 Task: Sort the products in the category "Soup, Salads & Sandwiches" by unit price (low first).
Action: Mouse moved to (254, 109)
Screenshot: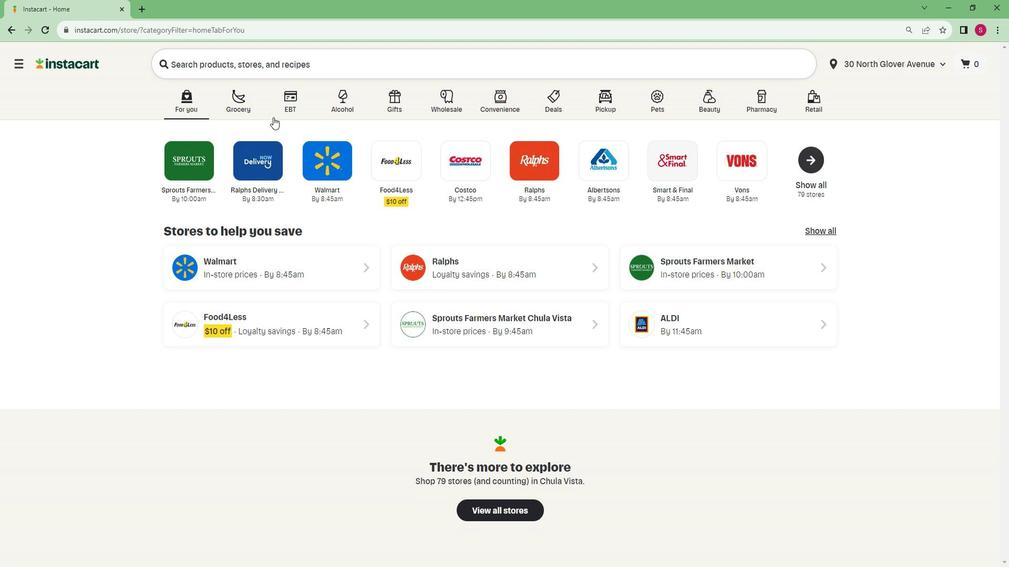 
Action: Mouse pressed left at (254, 109)
Screenshot: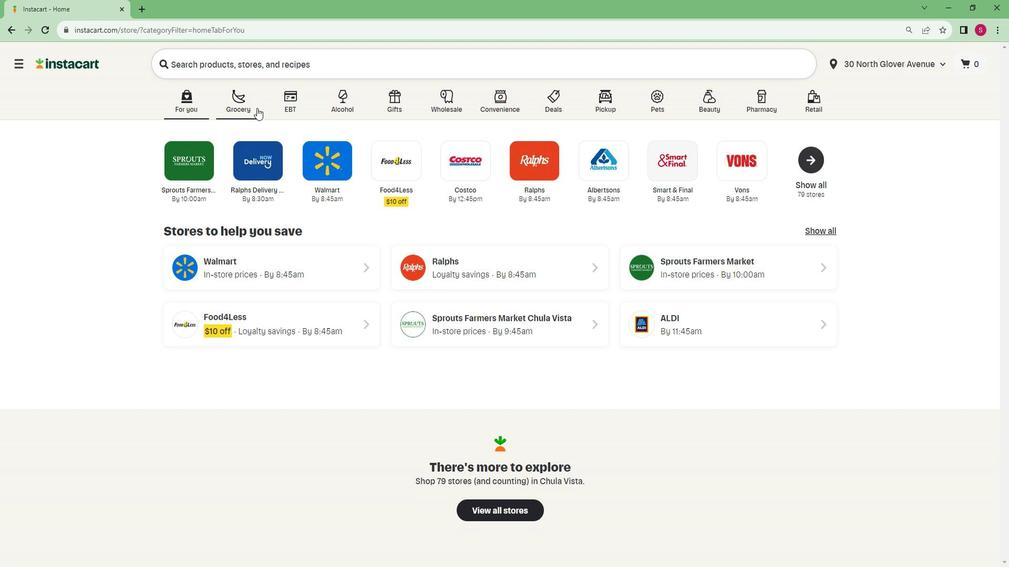 
Action: Mouse moved to (248, 298)
Screenshot: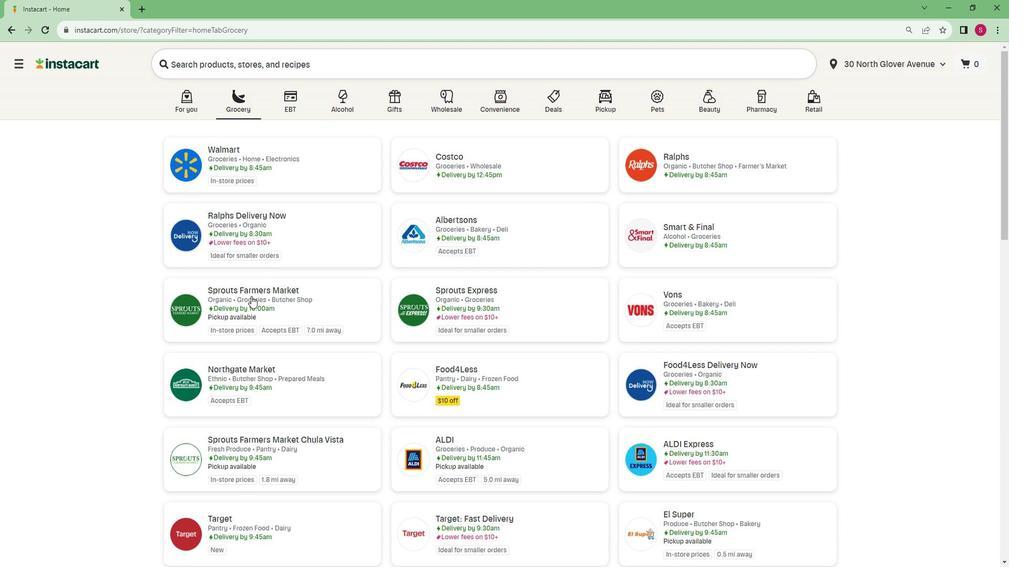 
Action: Mouse pressed left at (248, 298)
Screenshot: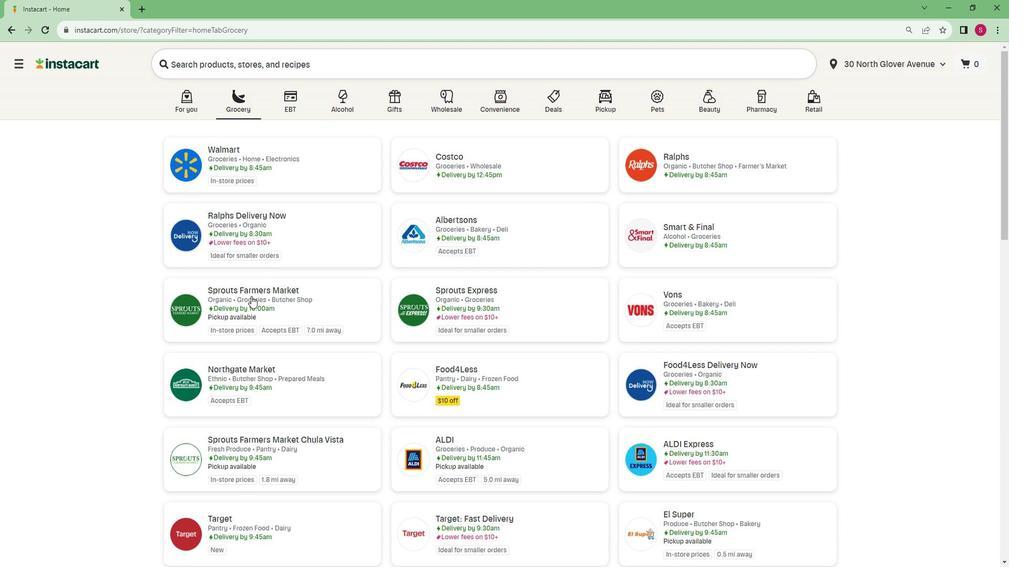 
Action: Mouse moved to (119, 442)
Screenshot: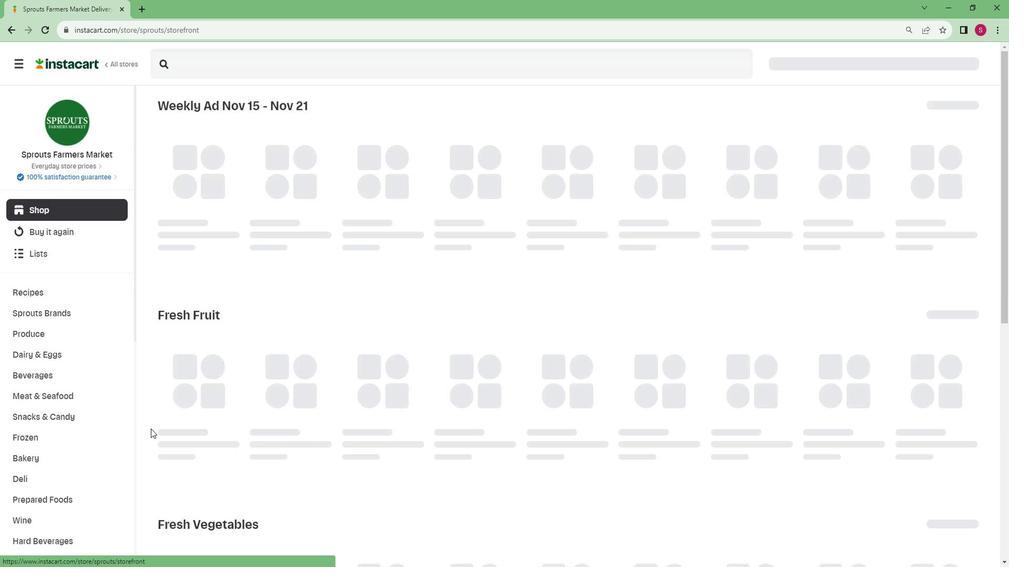 
Action: Mouse scrolled (119, 442) with delta (0, 0)
Screenshot: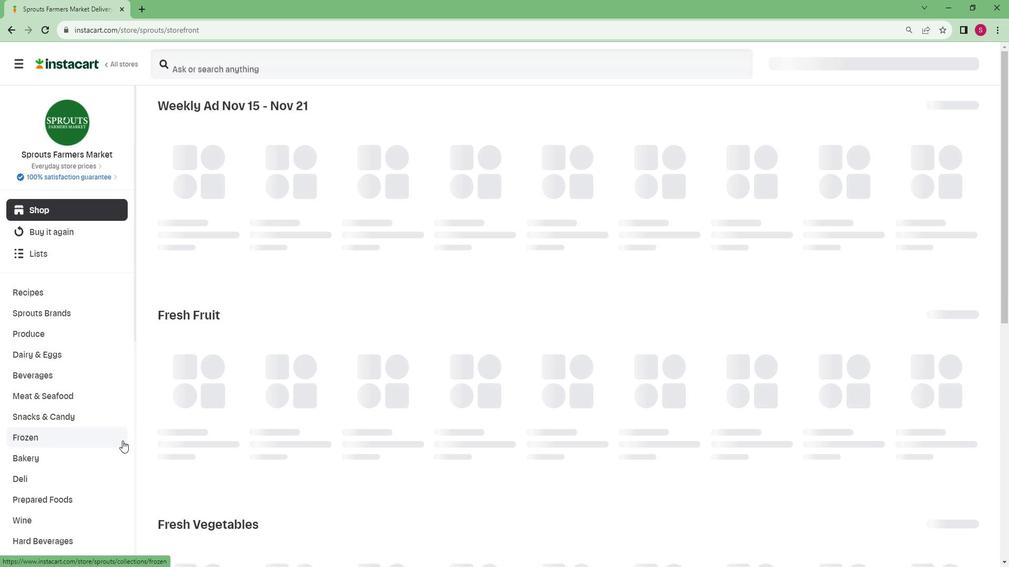 
Action: Mouse scrolled (119, 442) with delta (0, 0)
Screenshot: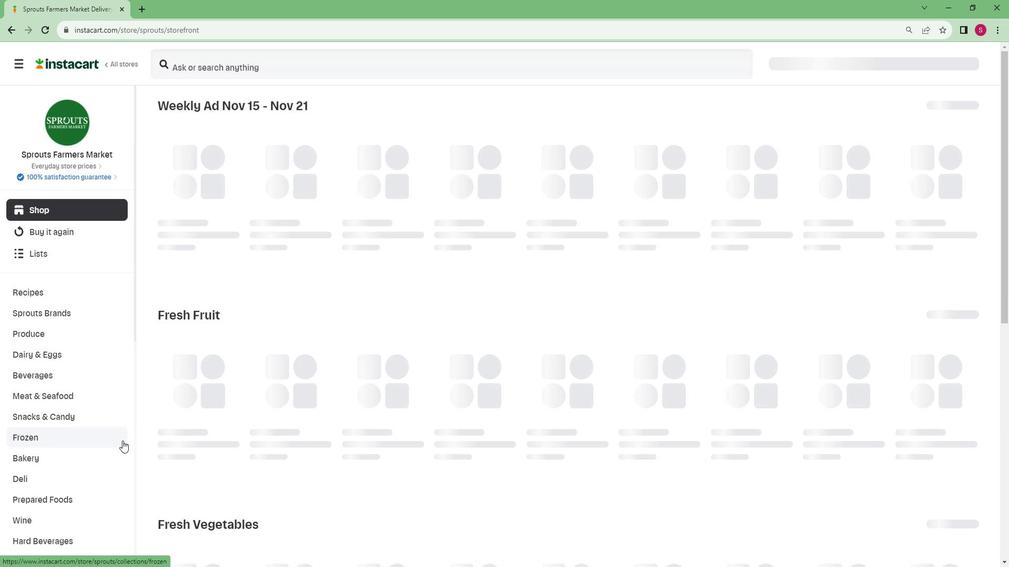 
Action: Mouse scrolled (119, 442) with delta (0, 0)
Screenshot: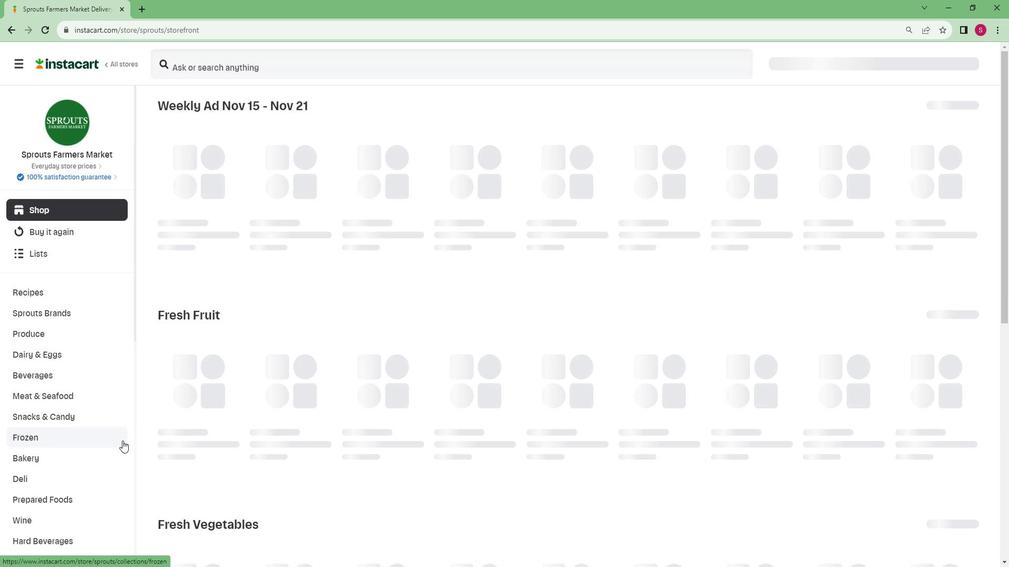 
Action: Mouse scrolled (119, 442) with delta (0, 0)
Screenshot: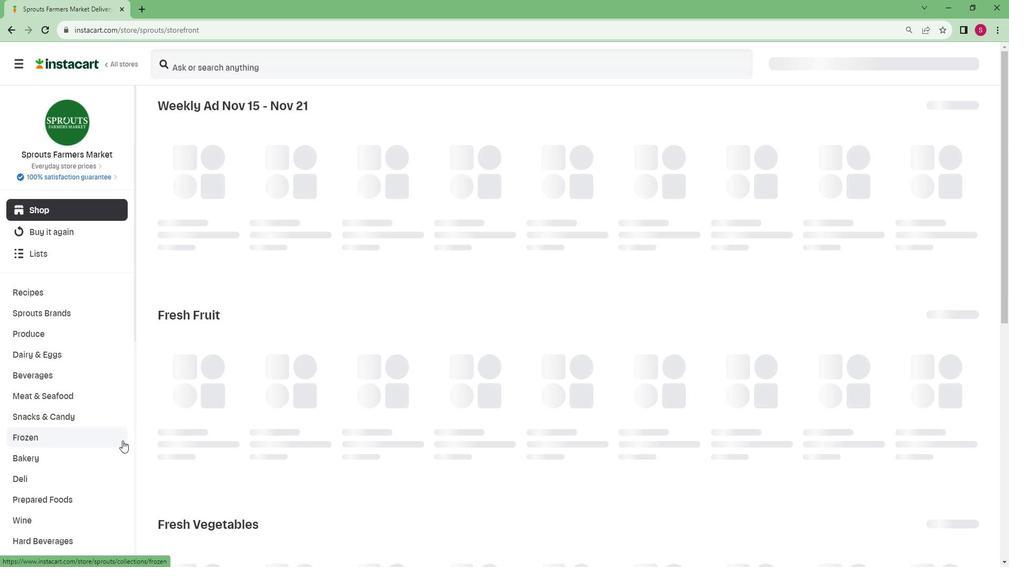 
Action: Mouse moved to (118, 443)
Screenshot: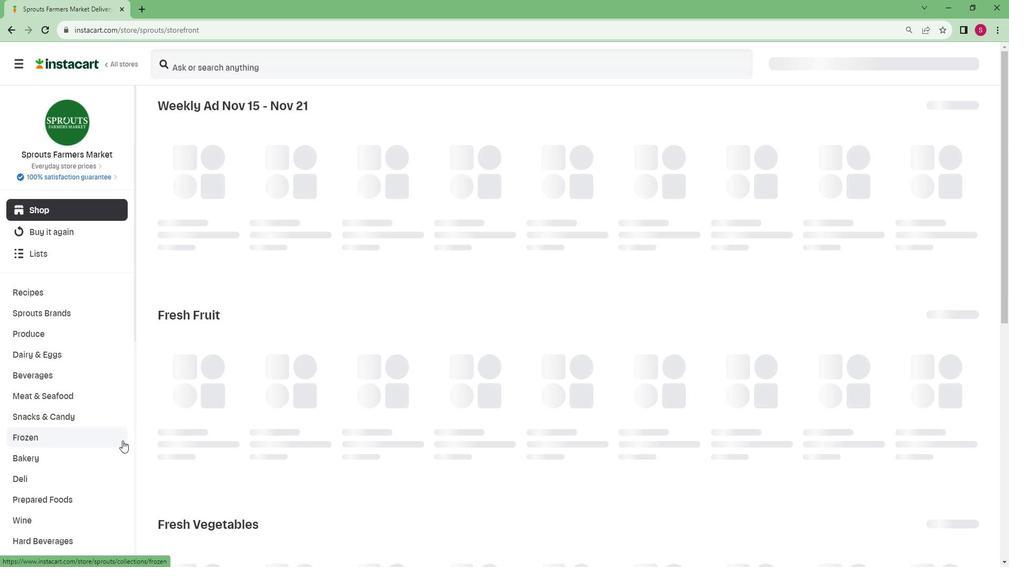 
Action: Mouse scrolled (118, 442) with delta (0, 0)
Screenshot: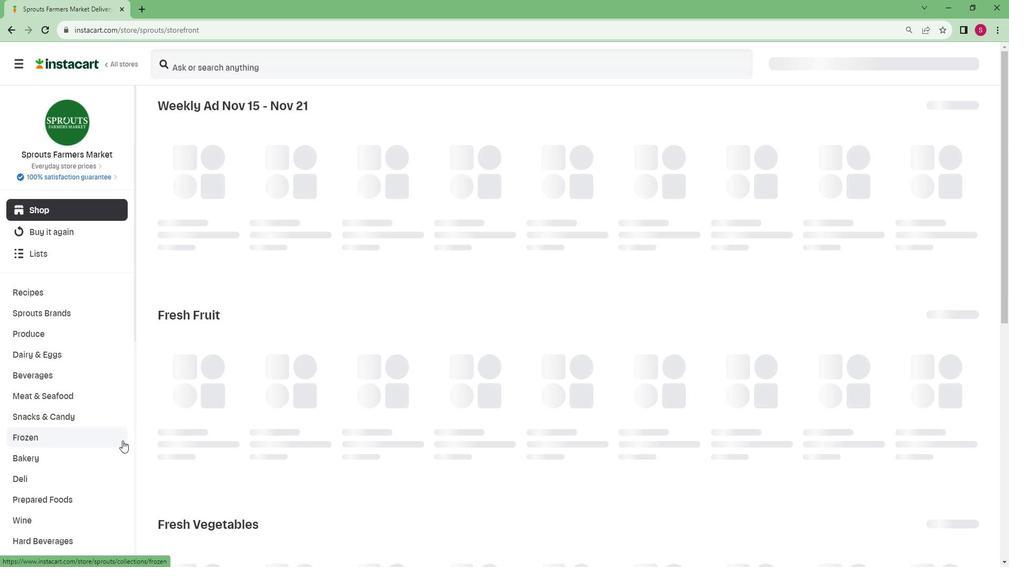 
Action: Mouse moved to (117, 443)
Screenshot: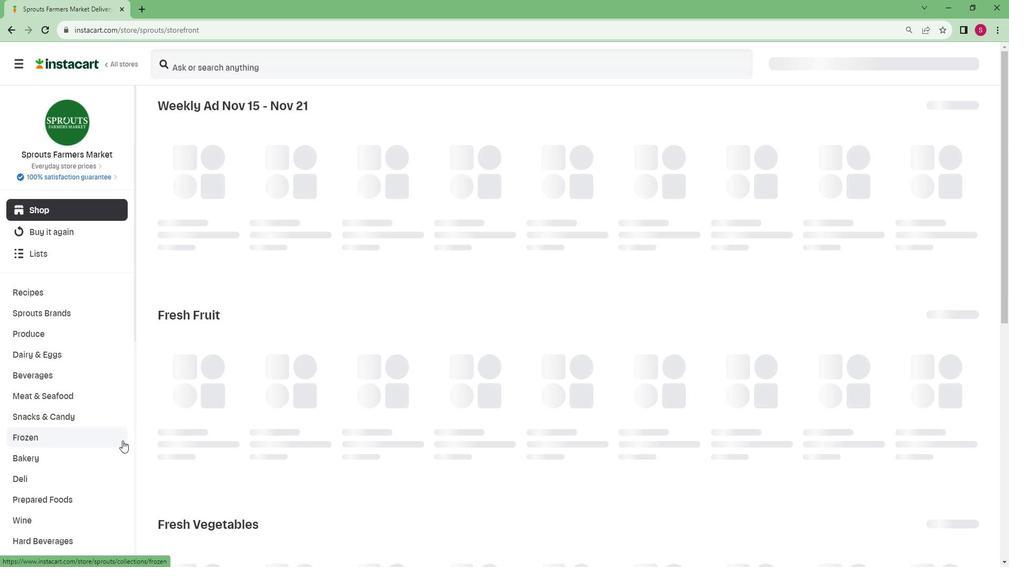 
Action: Mouse scrolled (117, 442) with delta (0, 0)
Screenshot: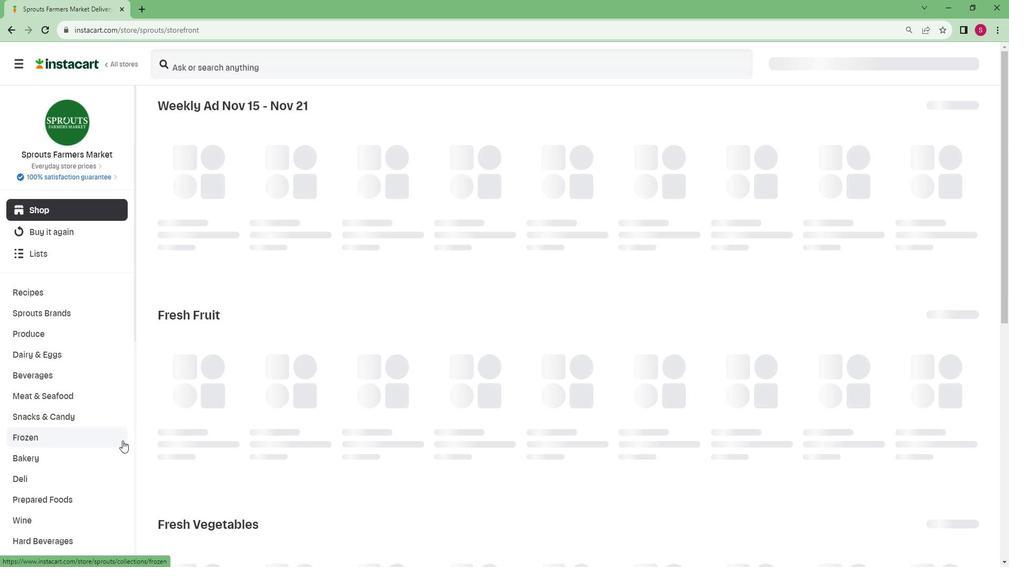 
Action: Mouse moved to (113, 440)
Screenshot: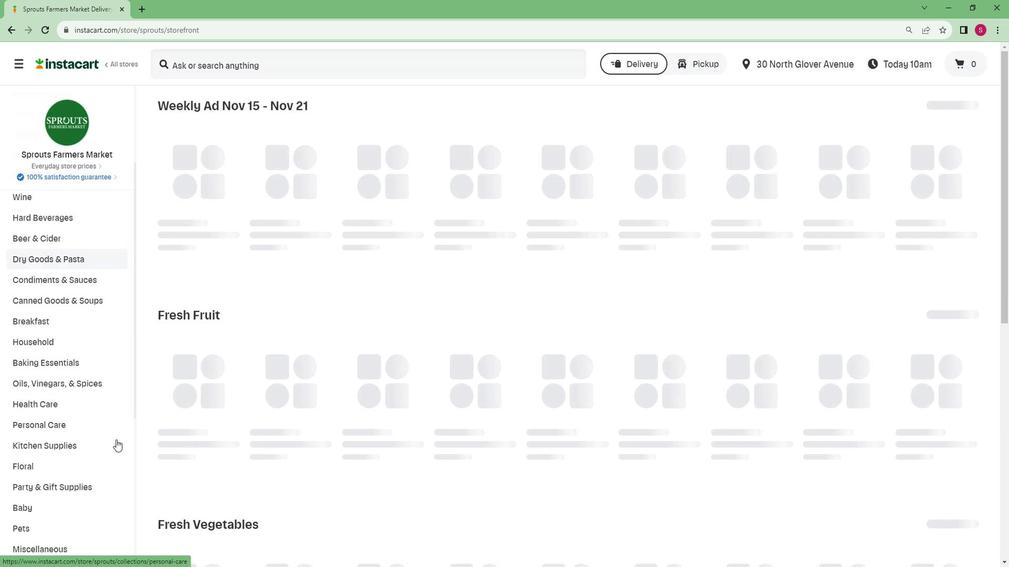 
Action: Mouse scrolled (113, 439) with delta (0, 0)
Screenshot: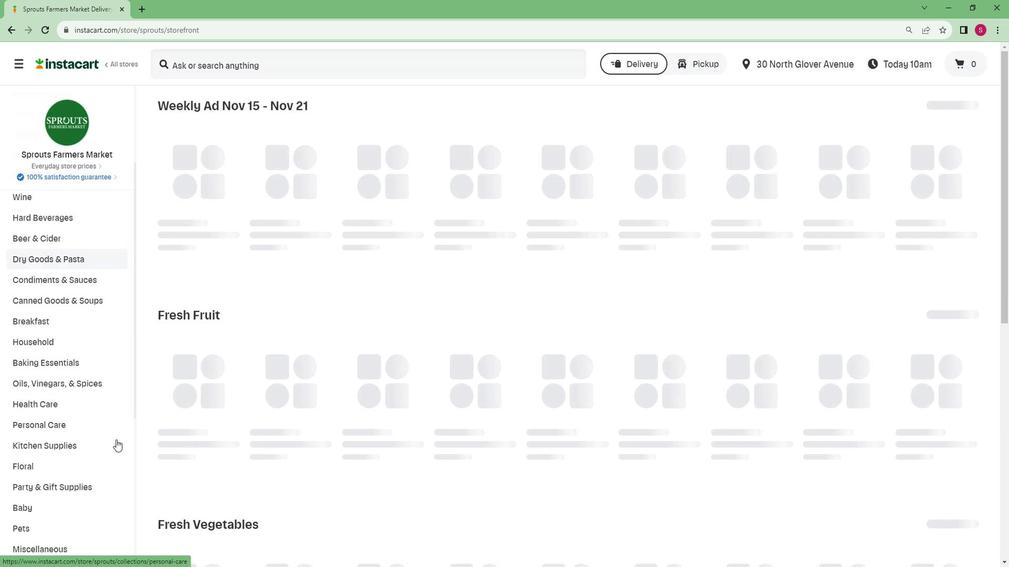 
Action: Mouse scrolled (113, 439) with delta (0, 0)
Screenshot: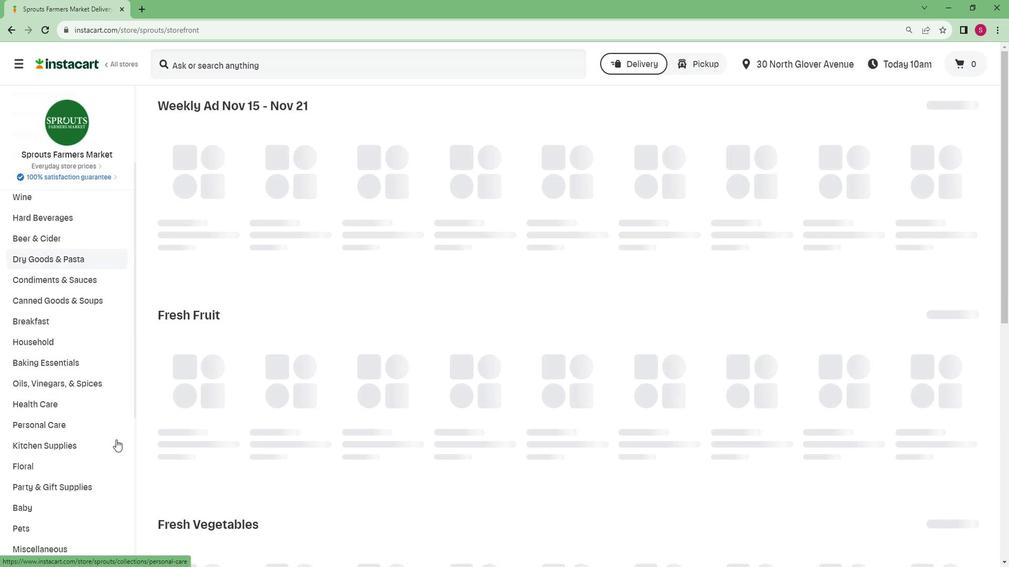 
Action: Mouse scrolled (113, 439) with delta (0, 0)
Screenshot: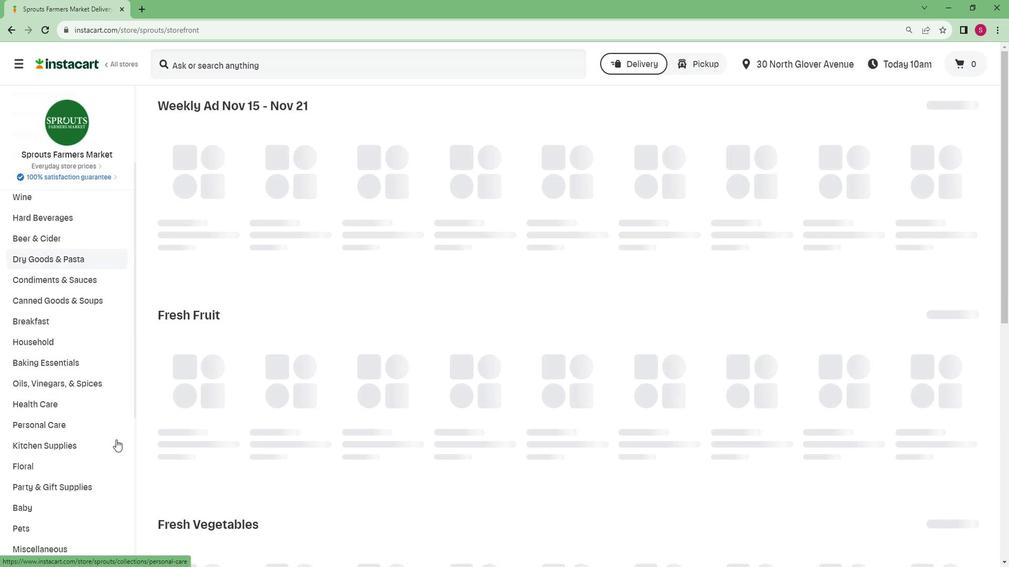 
Action: Mouse scrolled (113, 439) with delta (0, 0)
Screenshot: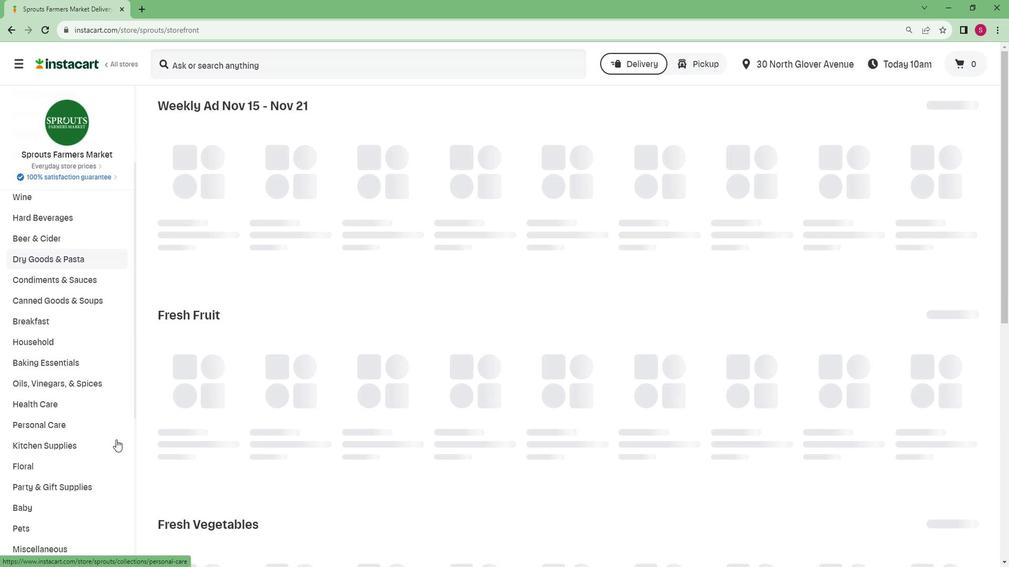 
Action: Mouse scrolled (113, 439) with delta (0, 0)
Screenshot: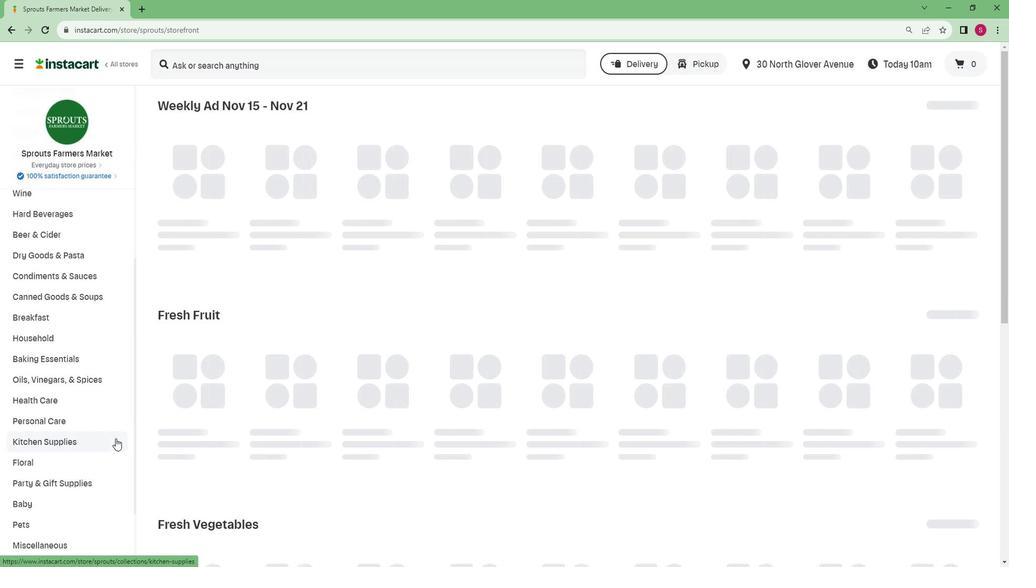 
Action: Mouse moved to (55, 553)
Screenshot: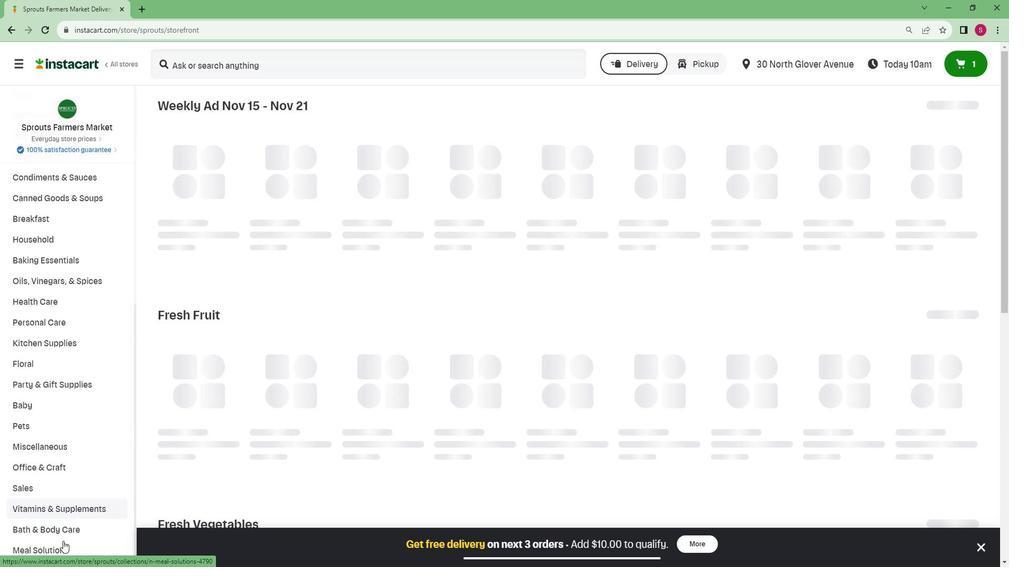 
Action: Mouse pressed left at (55, 553)
Screenshot: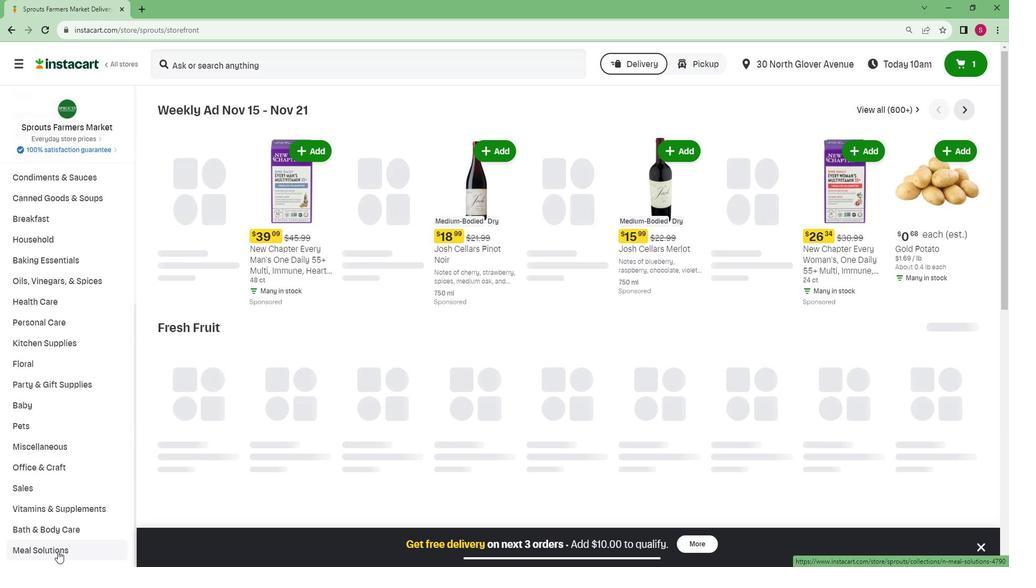 
Action: Mouse moved to (89, 518)
Screenshot: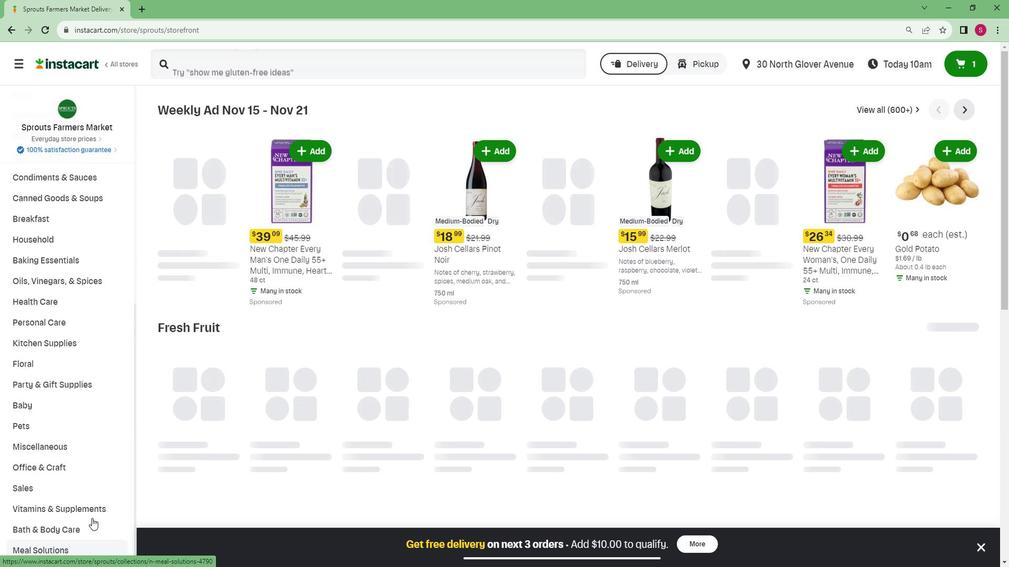 
Action: Mouse scrolled (89, 518) with delta (0, 0)
Screenshot: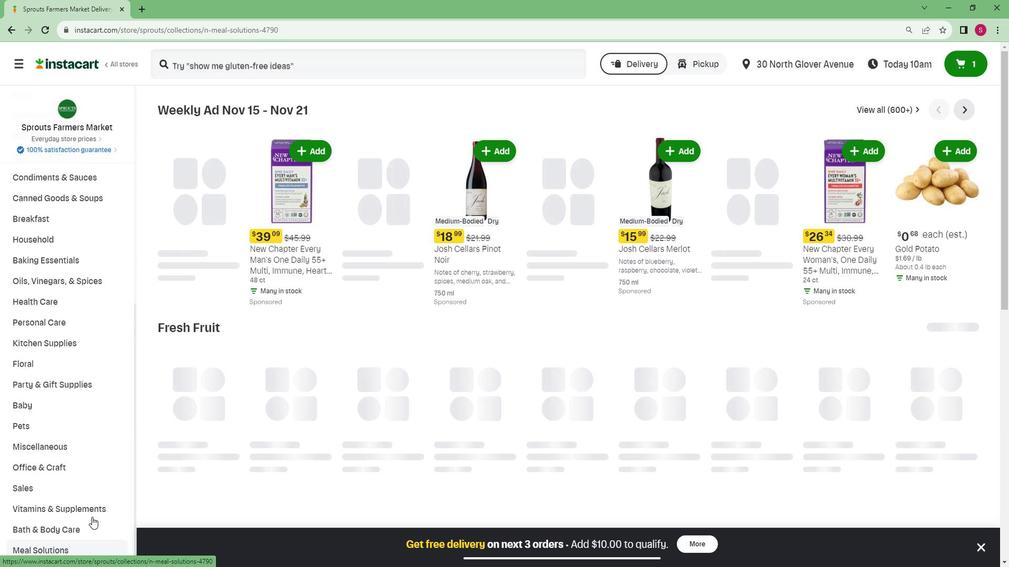 
Action: Mouse scrolled (89, 518) with delta (0, 0)
Screenshot: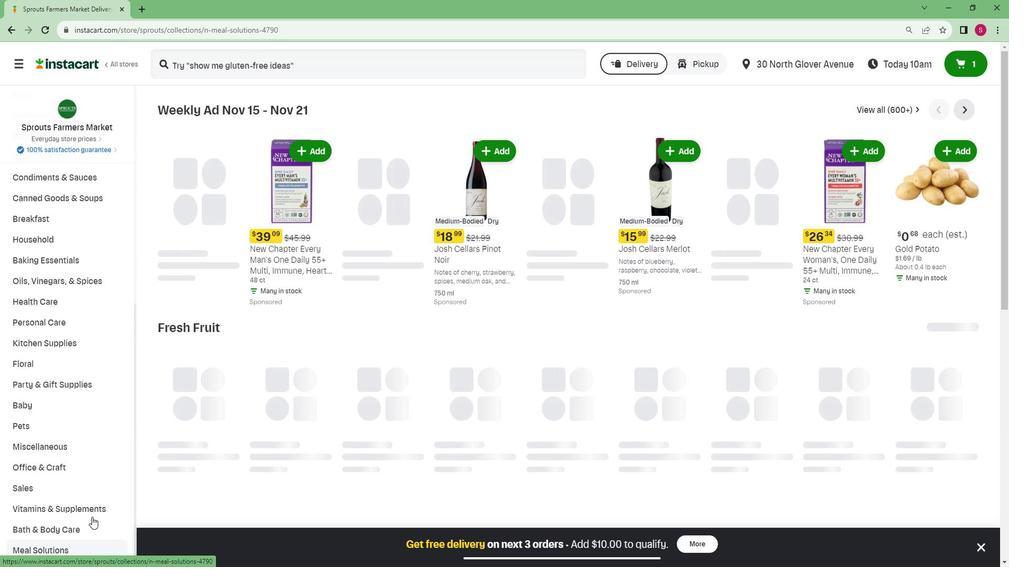 
Action: Mouse scrolled (89, 518) with delta (0, 0)
Screenshot: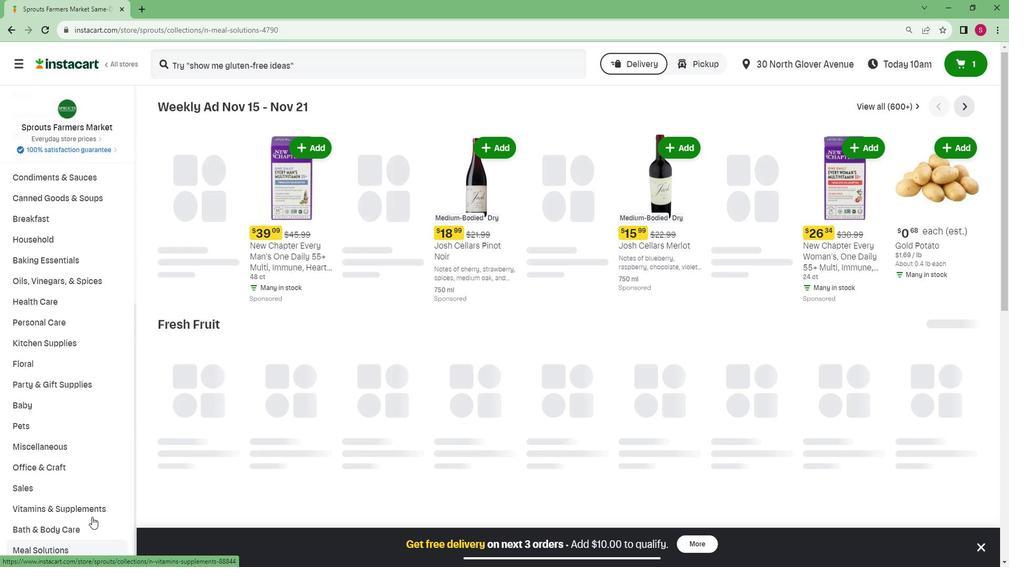 
Action: Mouse moved to (89, 518)
Screenshot: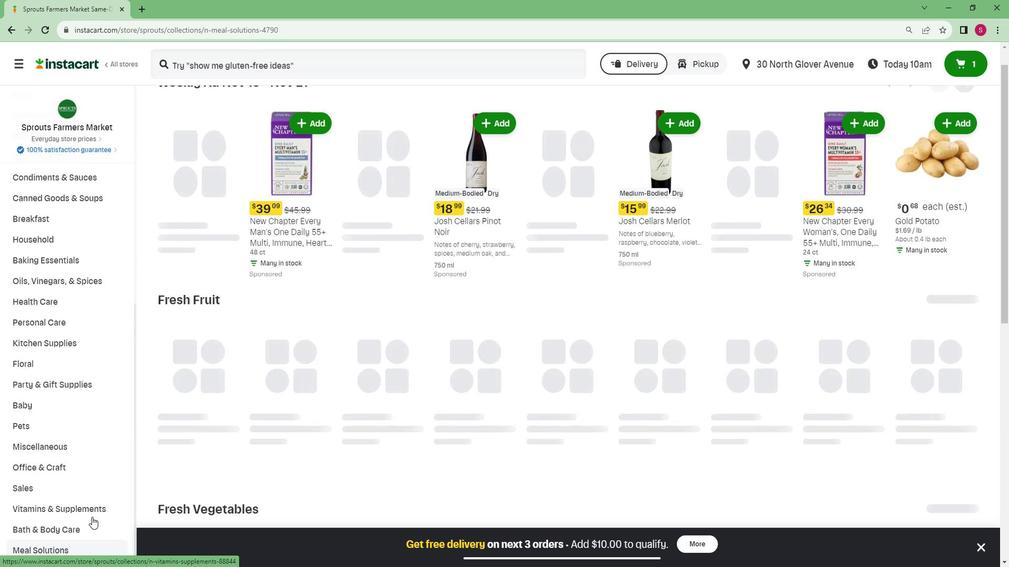 
Action: Mouse scrolled (89, 517) with delta (0, 0)
Screenshot: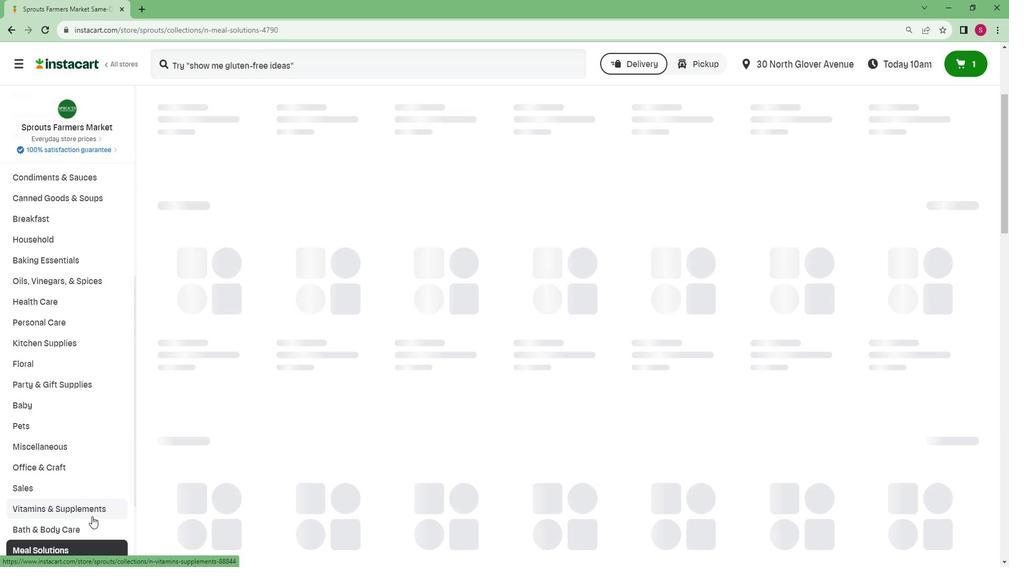 
Action: Mouse scrolled (89, 517) with delta (0, 0)
Screenshot: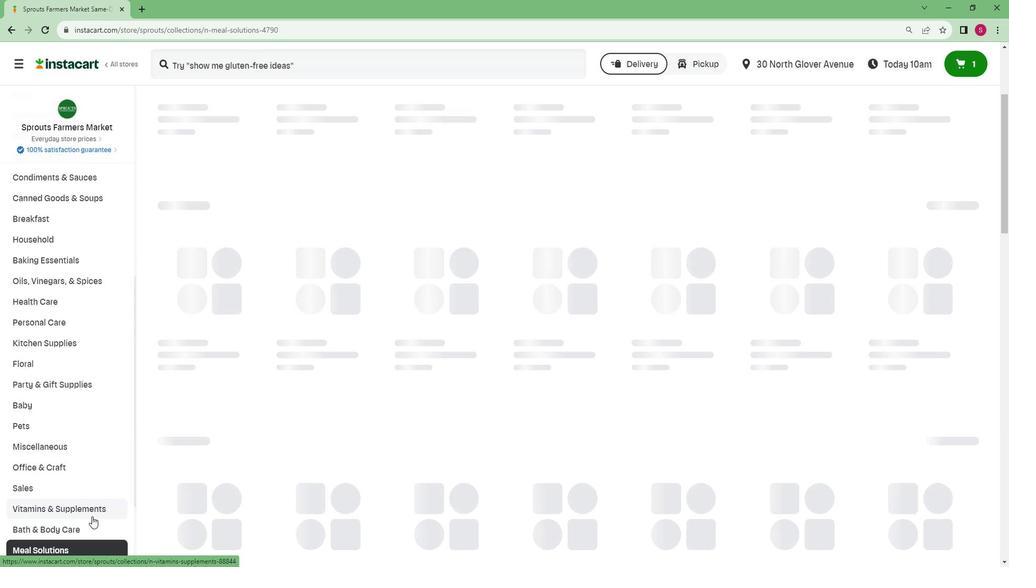
Action: Mouse scrolled (89, 517) with delta (0, 0)
Screenshot: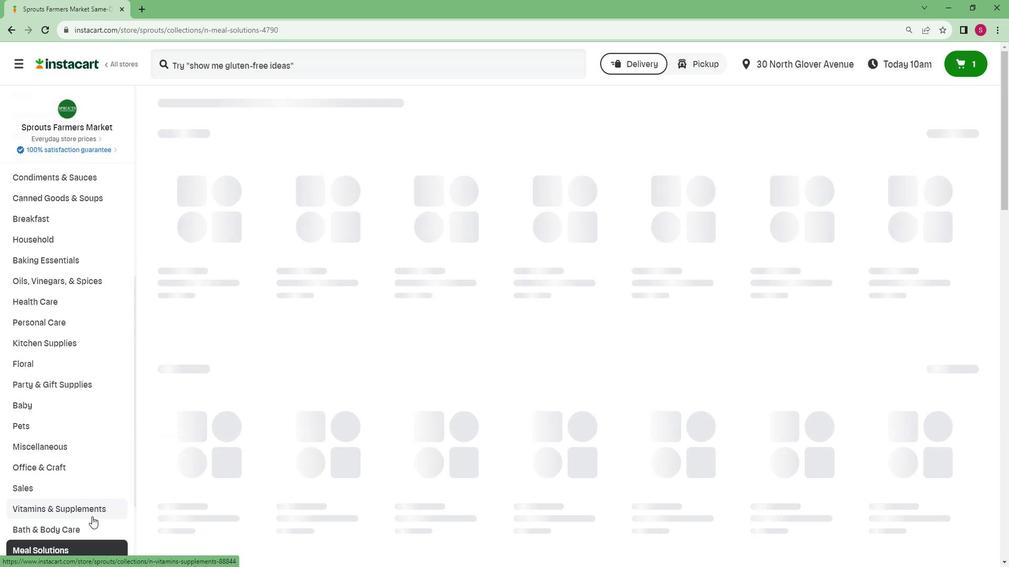 
Action: Mouse scrolled (89, 517) with delta (0, 0)
Screenshot: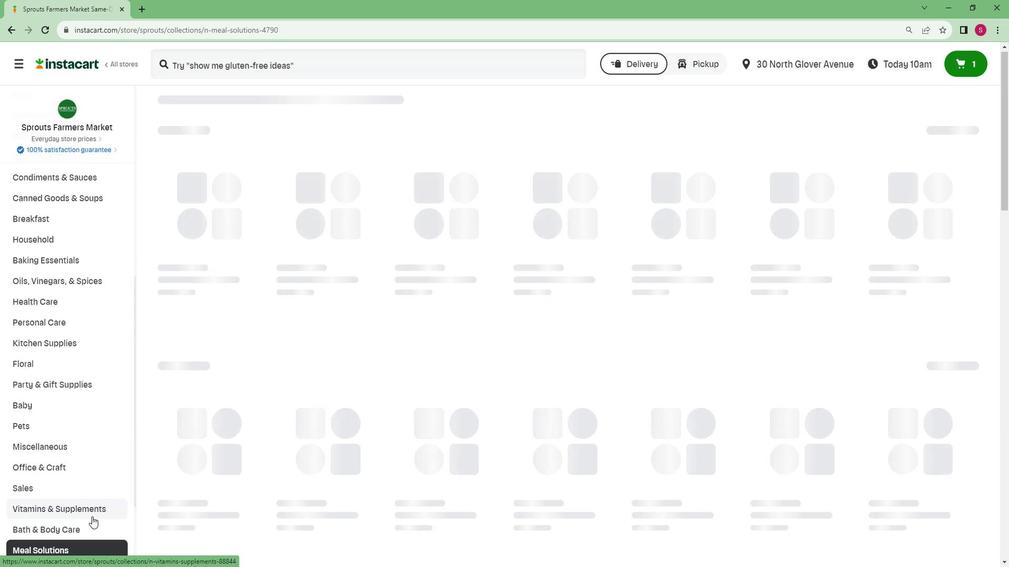 
Action: Mouse moved to (67, 540)
Screenshot: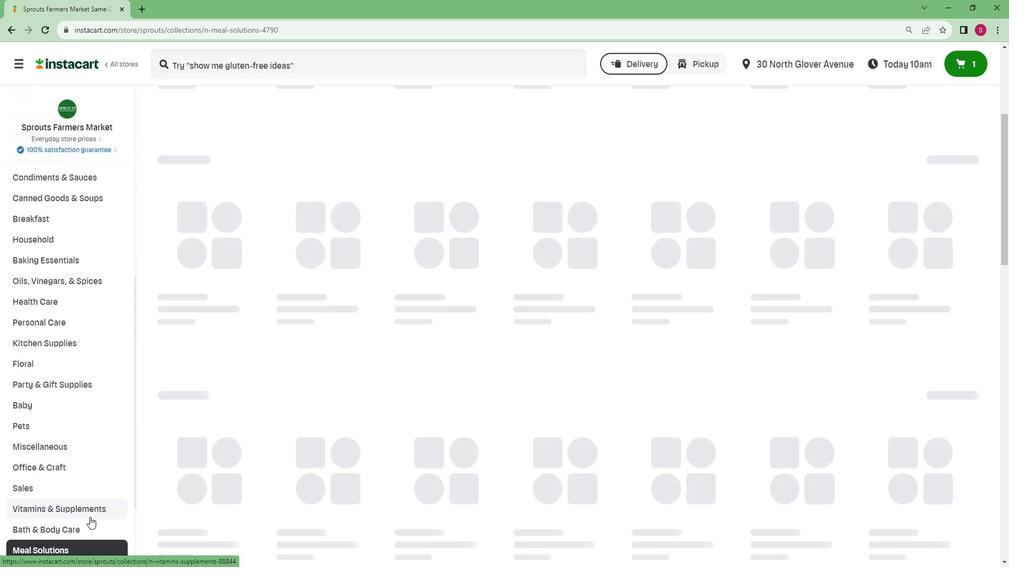
Action: Mouse scrolled (67, 539) with delta (0, 0)
Screenshot: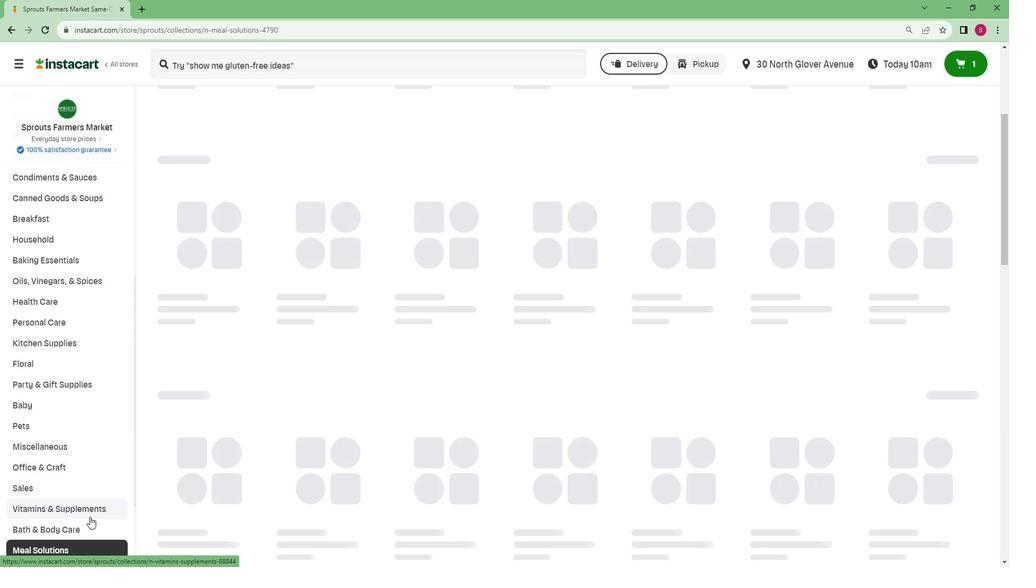 
Action: Mouse moved to (52, 549)
Screenshot: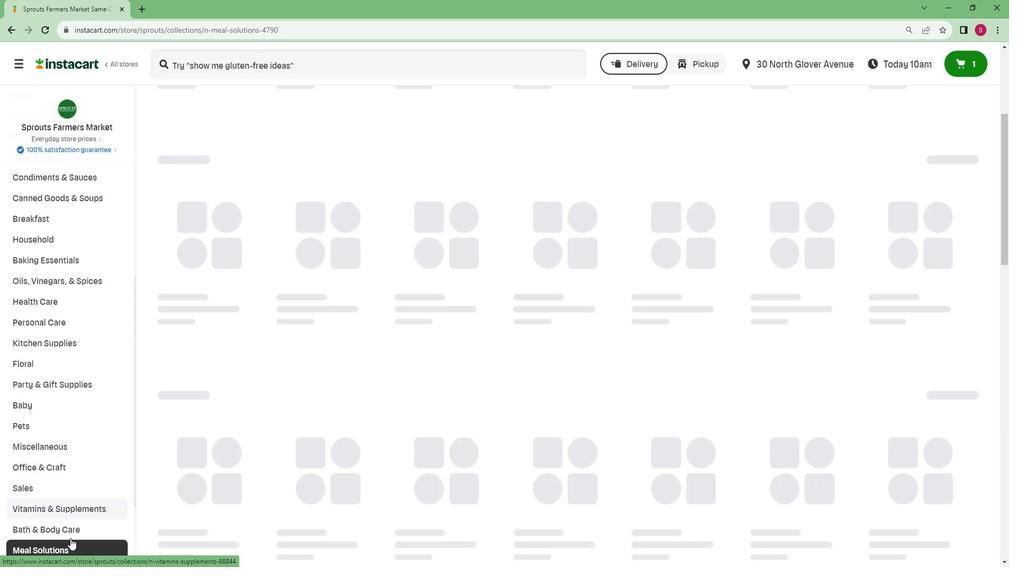 
Action: Mouse scrolled (52, 549) with delta (0, 0)
Screenshot: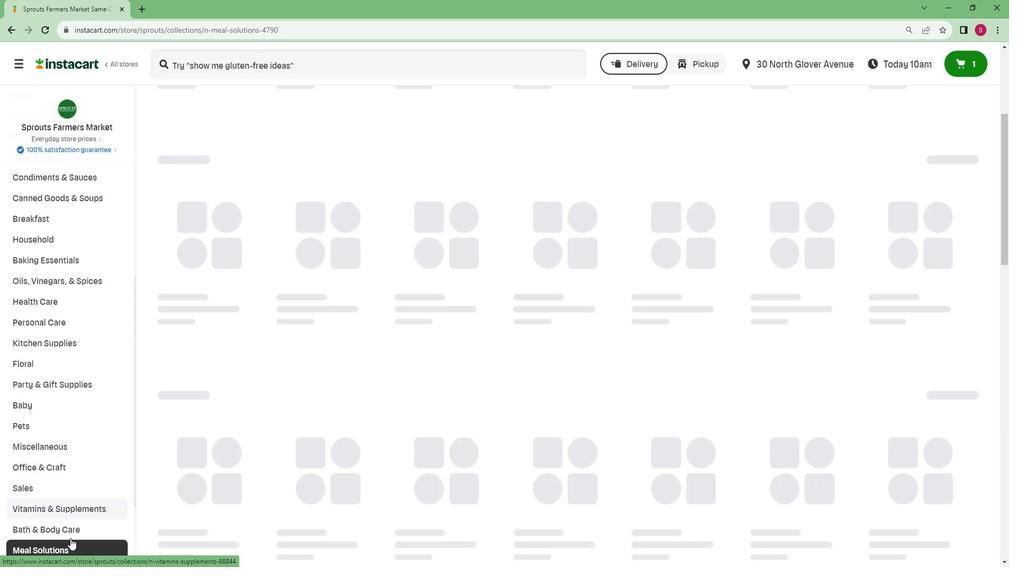 
Action: Mouse scrolled (52, 549) with delta (0, 0)
Screenshot: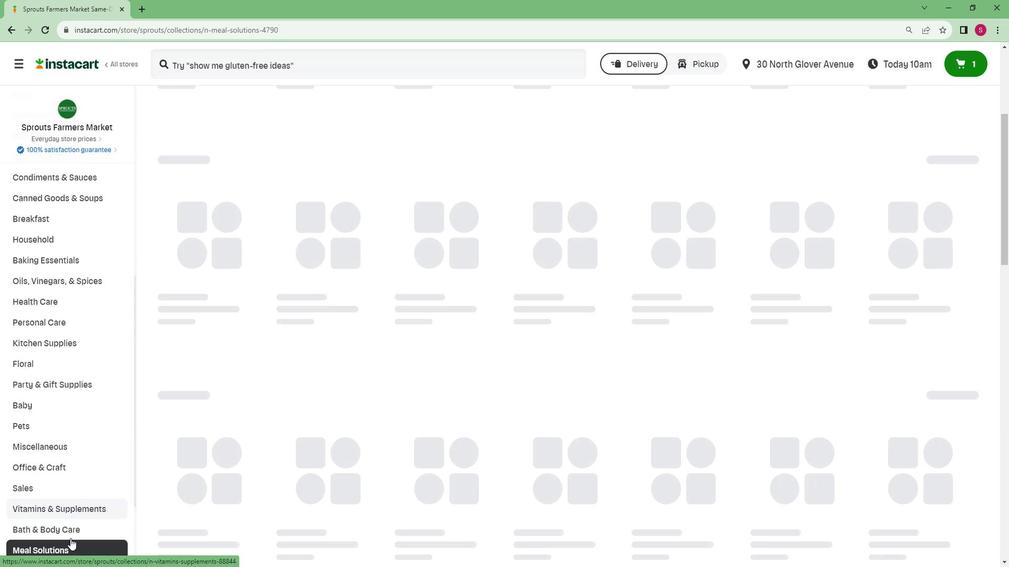 
Action: Mouse scrolled (52, 549) with delta (0, 0)
Screenshot: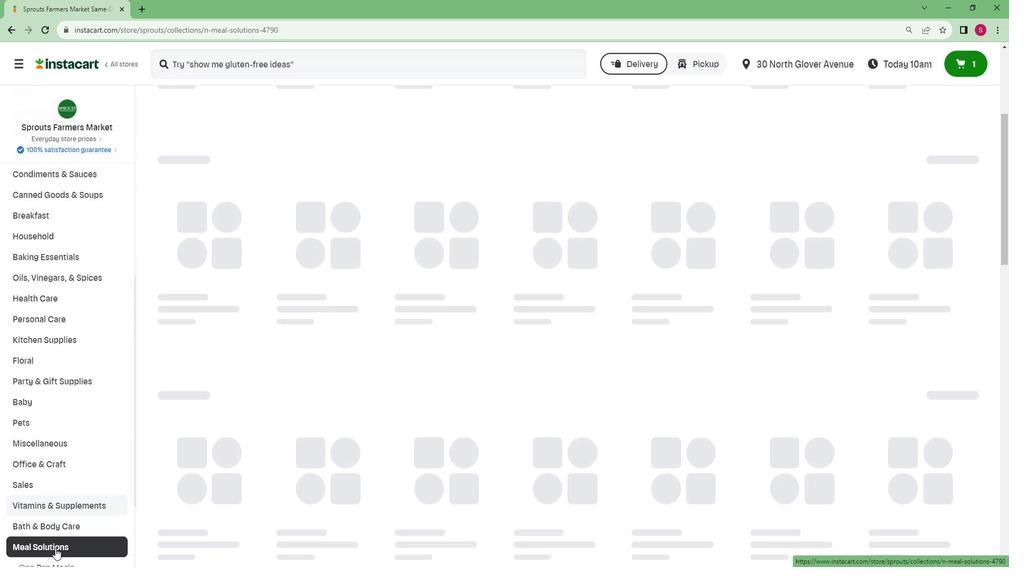 
Action: Mouse moved to (61, 527)
Screenshot: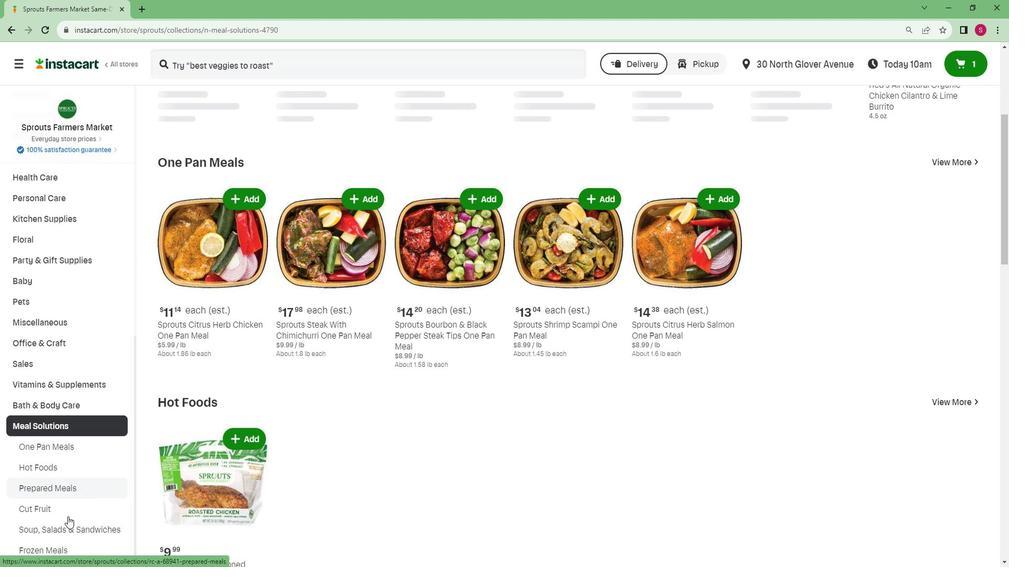 
Action: Mouse pressed left at (61, 527)
Screenshot: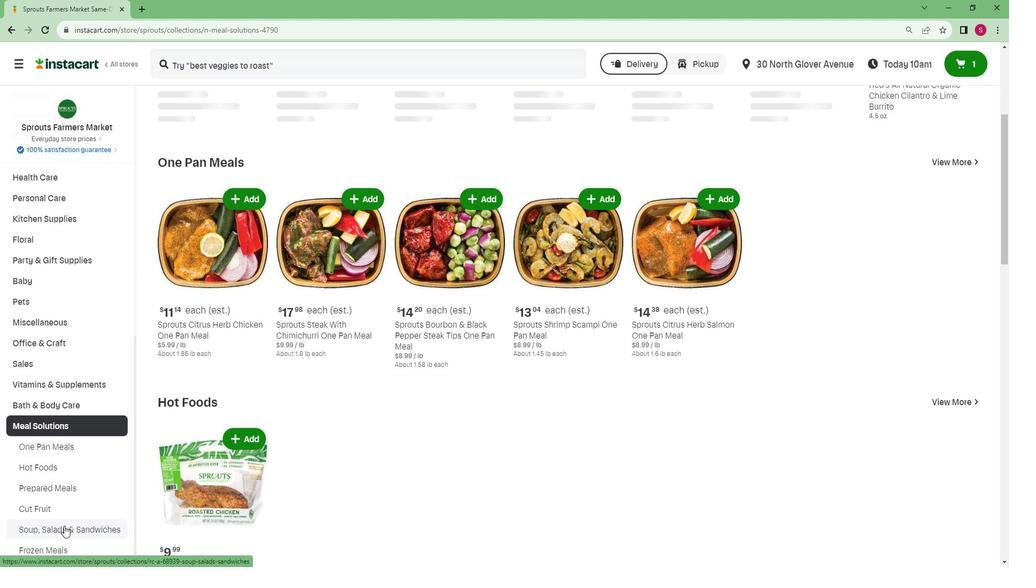 
Action: Mouse moved to (904, 148)
Screenshot: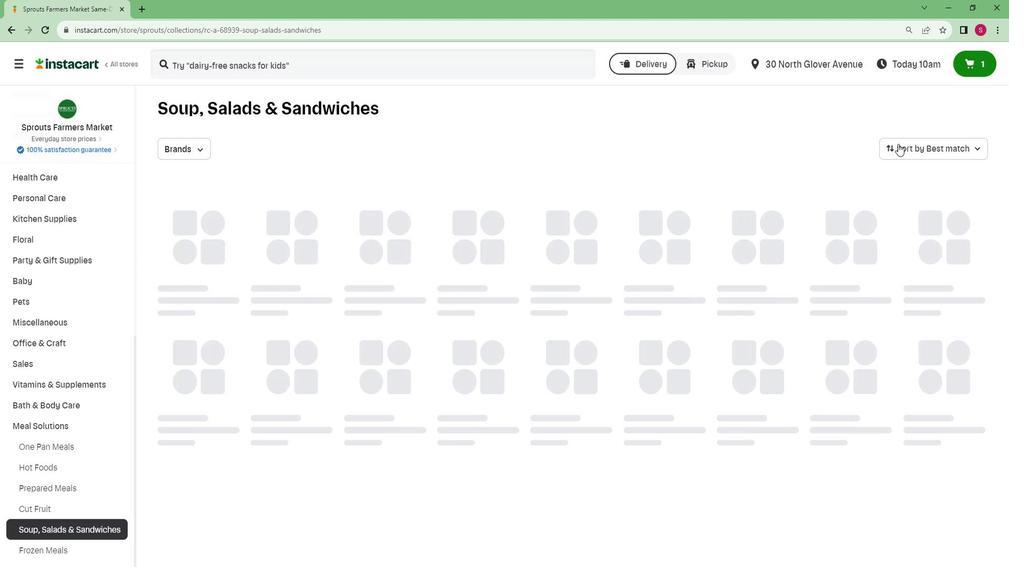 
Action: Mouse pressed left at (904, 148)
Screenshot: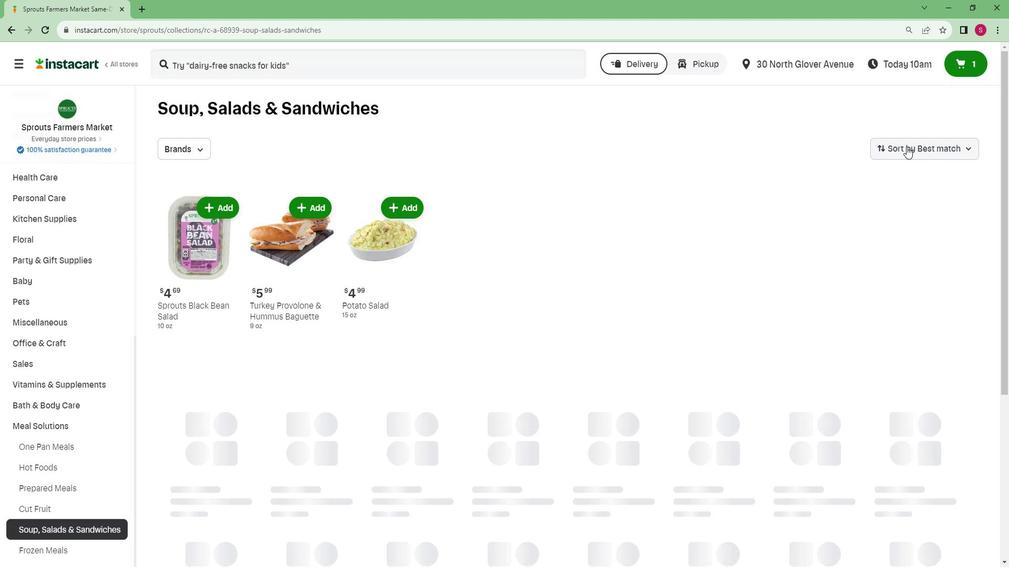 
Action: Mouse moved to (875, 241)
Screenshot: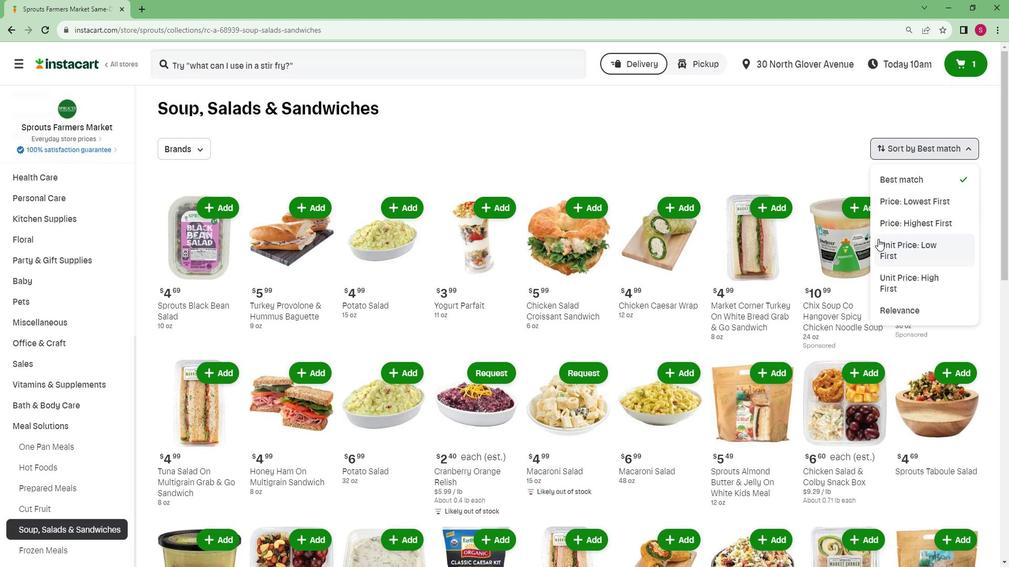 
Action: Mouse pressed left at (875, 241)
Screenshot: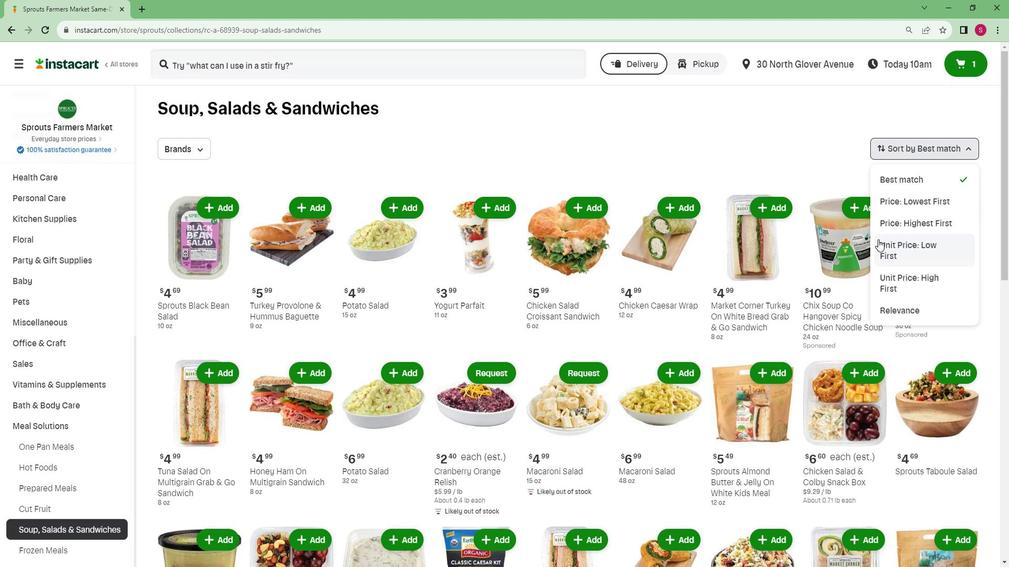 
